 Task: Create List Employment Law in Board Product Prototype Development and Testing to Workspace Content Creation
Action: Mouse moved to (69, 333)
Screenshot: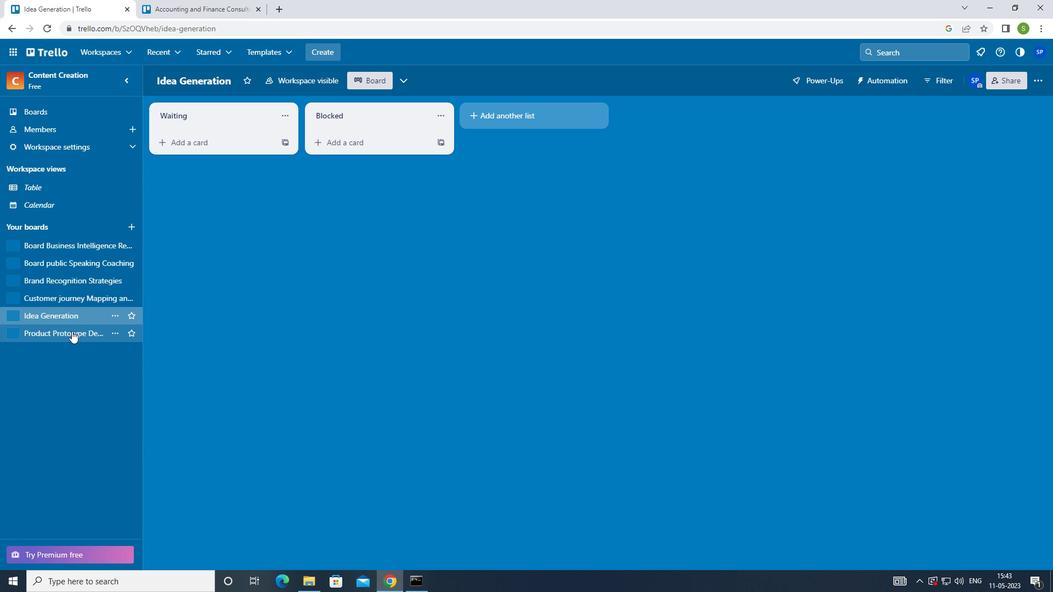 
Action: Mouse pressed left at (69, 333)
Screenshot: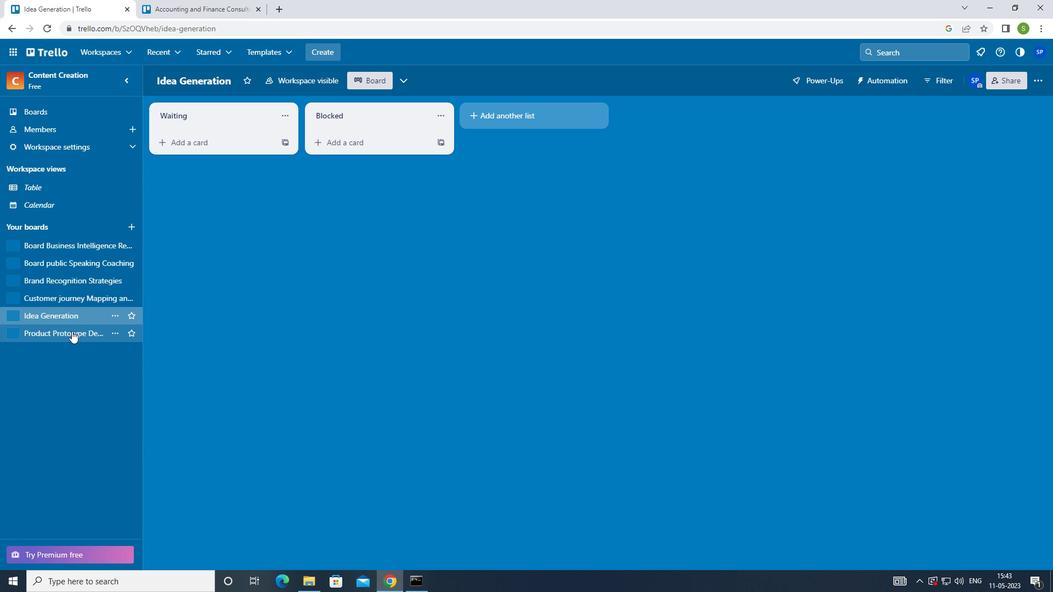 
Action: Mouse moved to (339, 114)
Screenshot: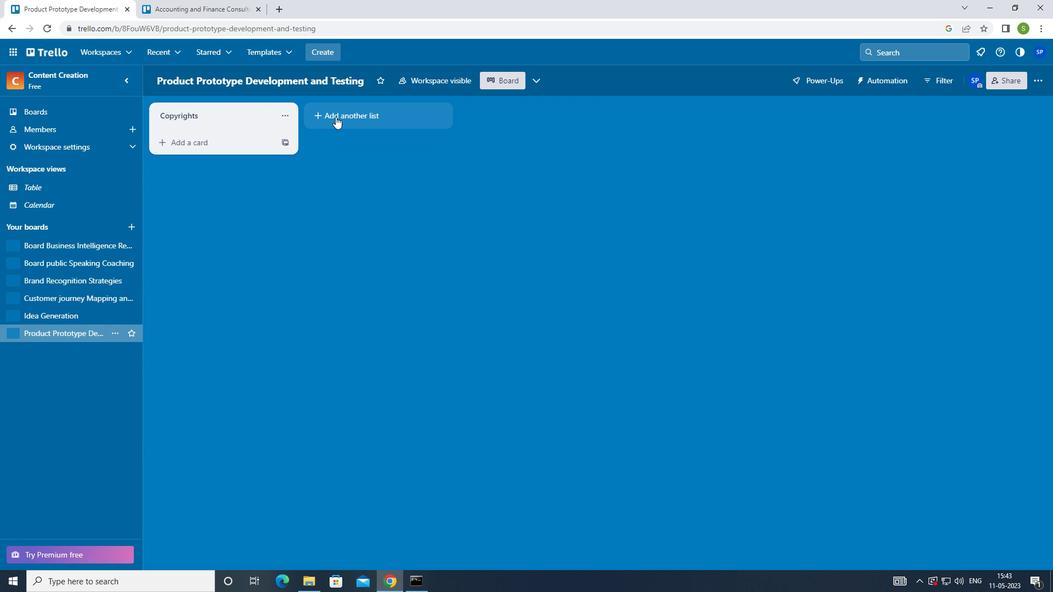 
Action: Mouse pressed left at (339, 114)
Screenshot: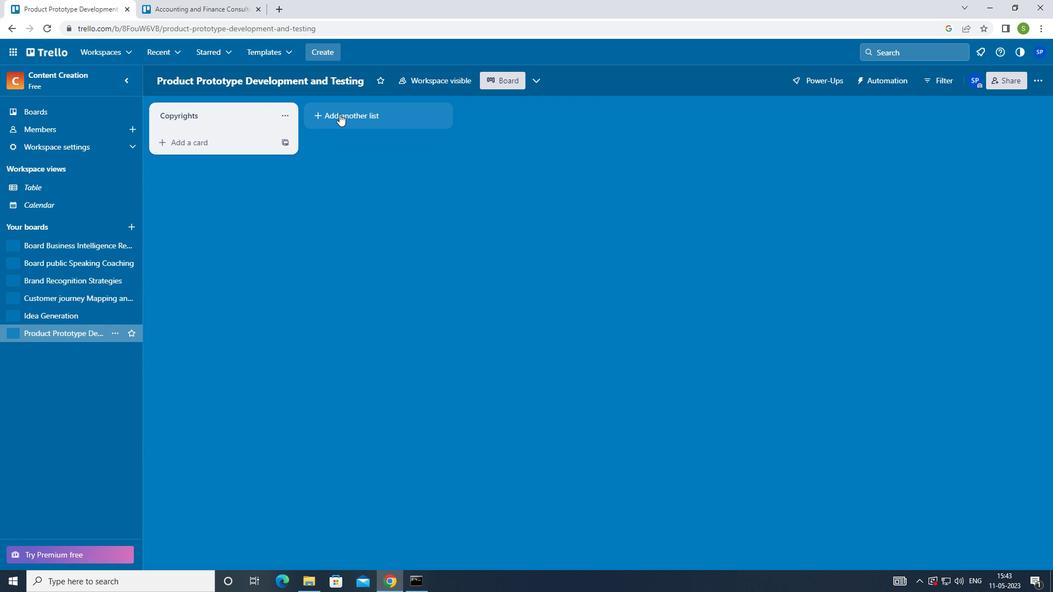 
Action: Mouse moved to (294, 231)
Screenshot: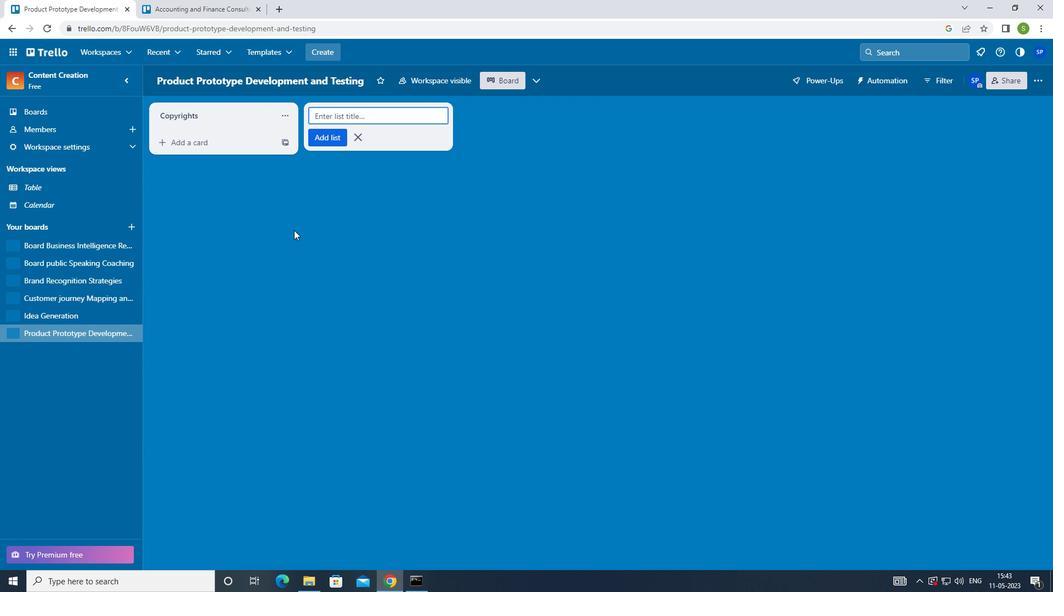 
Action: Key pressed <Key.shift><Key.shift><Key.shift><Key.shift><Key.shift><Key.shift><Key.shift><Key.shift><Key.shift><Key.shift><Key.shift><Key.shift>EMPLOYMENT<Key.space><Key.shift_r>LAW<Key.enter><Key.f8>
Screenshot: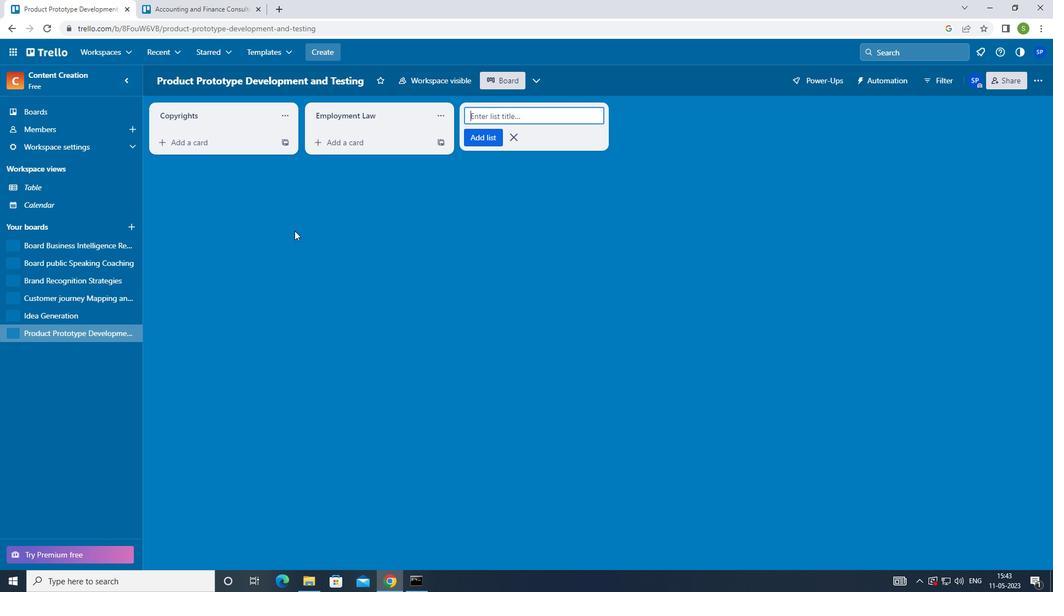 
